Task: Use the formula "IMLOG" in spreadsheet "Project protfolio".
Action: Mouse moved to (148, 87)
Screenshot: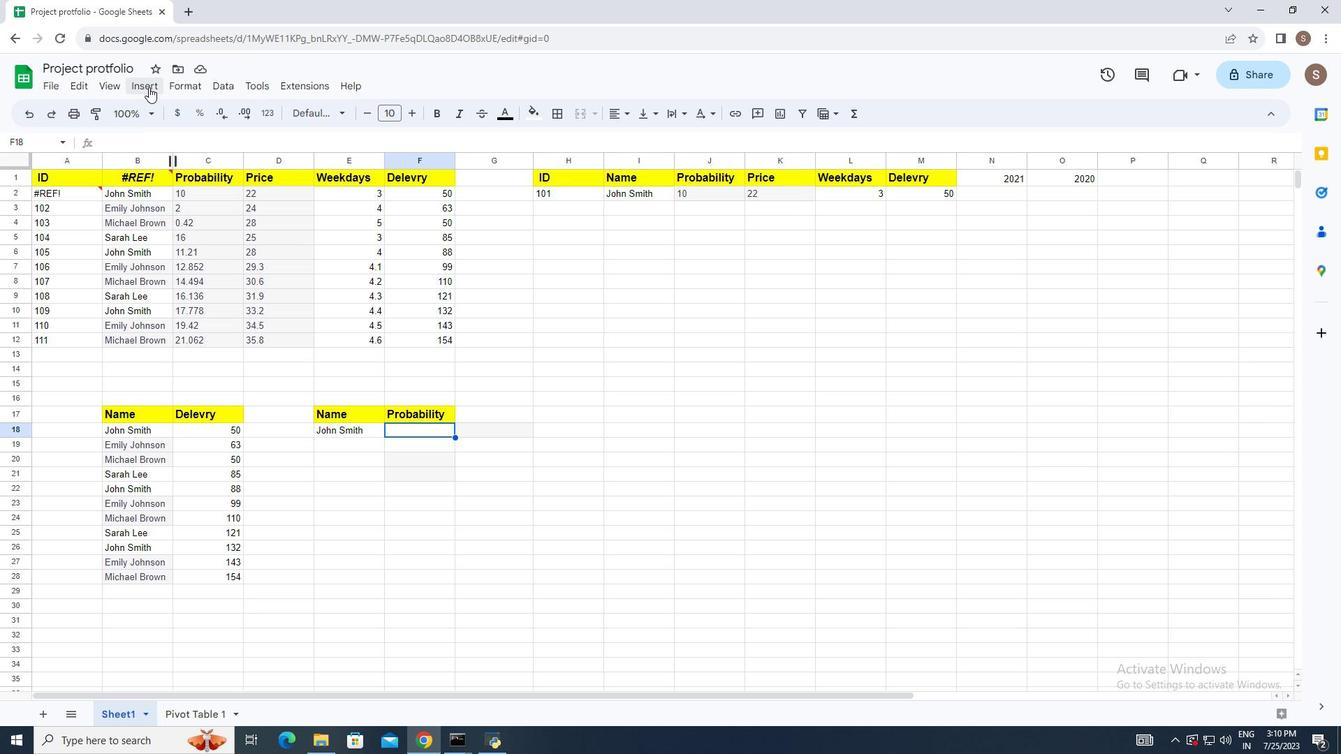 
Action: Mouse pressed left at (148, 87)
Screenshot: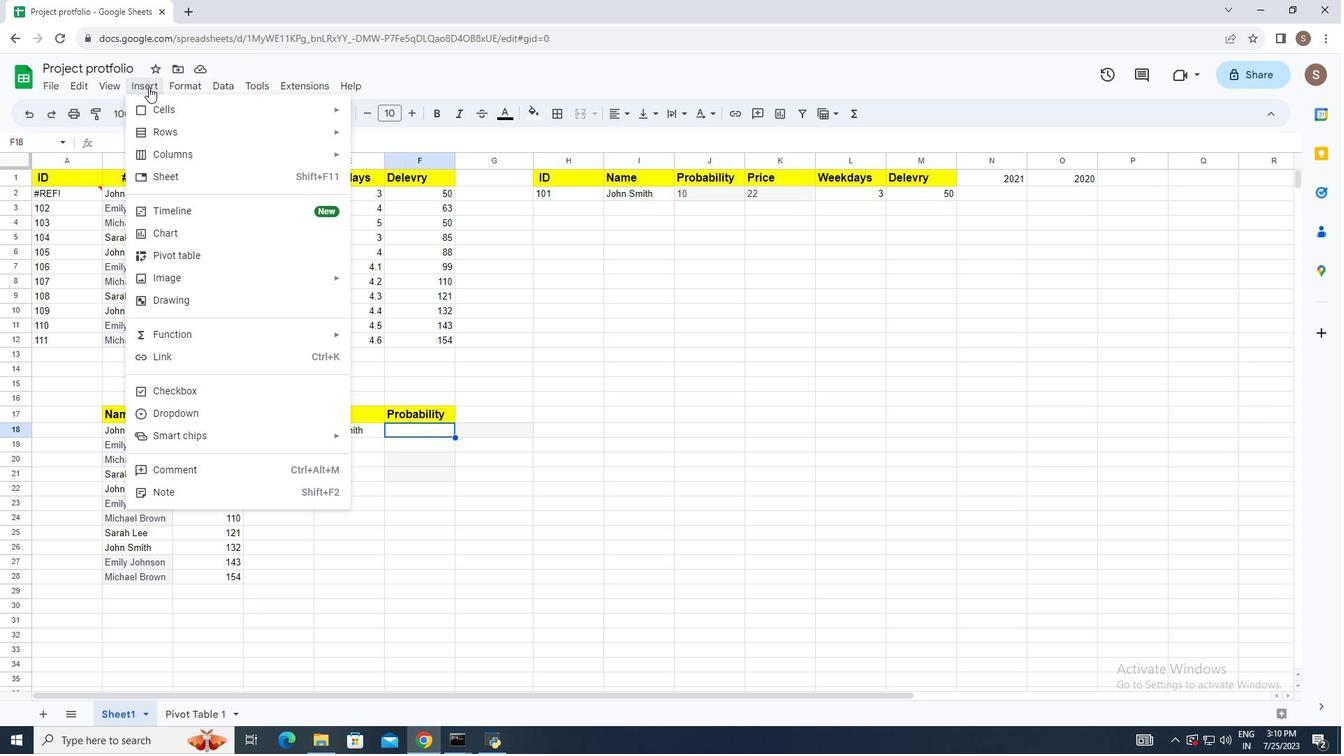 
Action: Mouse moved to (209, 333)
Screenshot: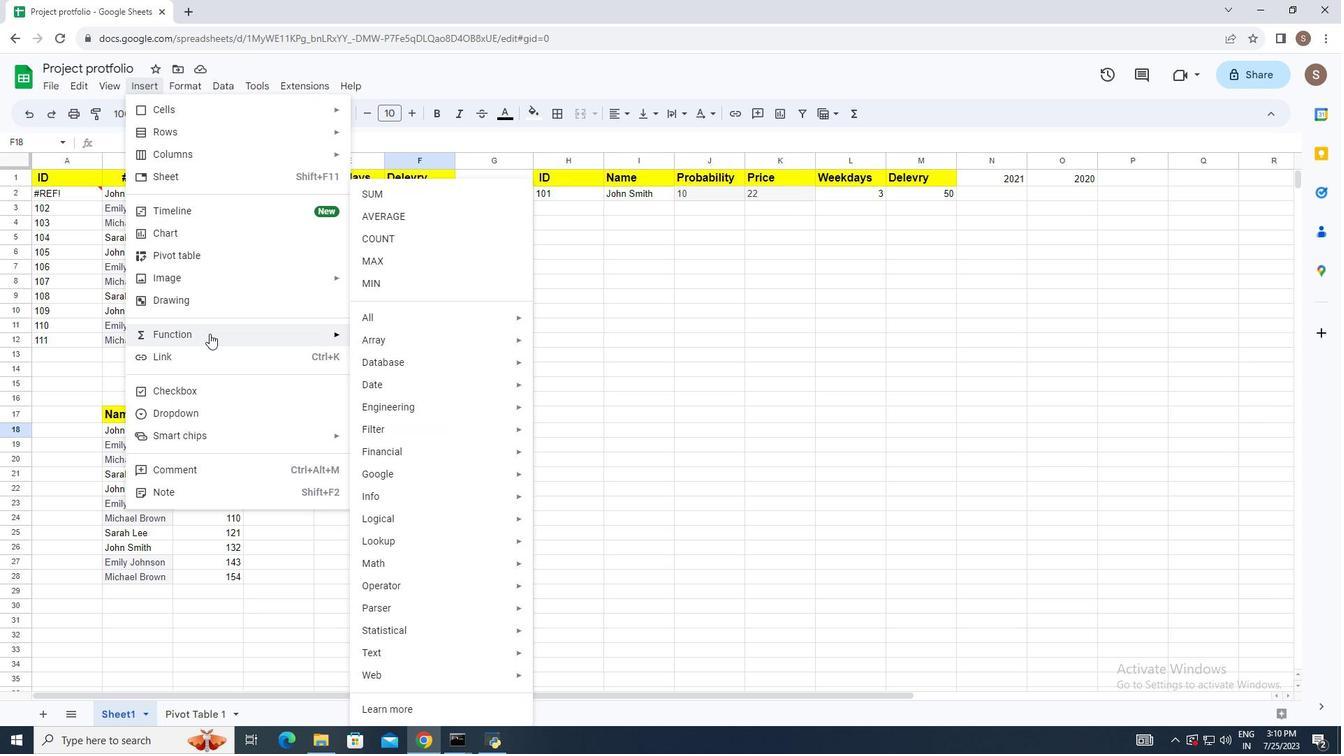 
Action: Mouse pressed left at (209, 333)
Screenshot: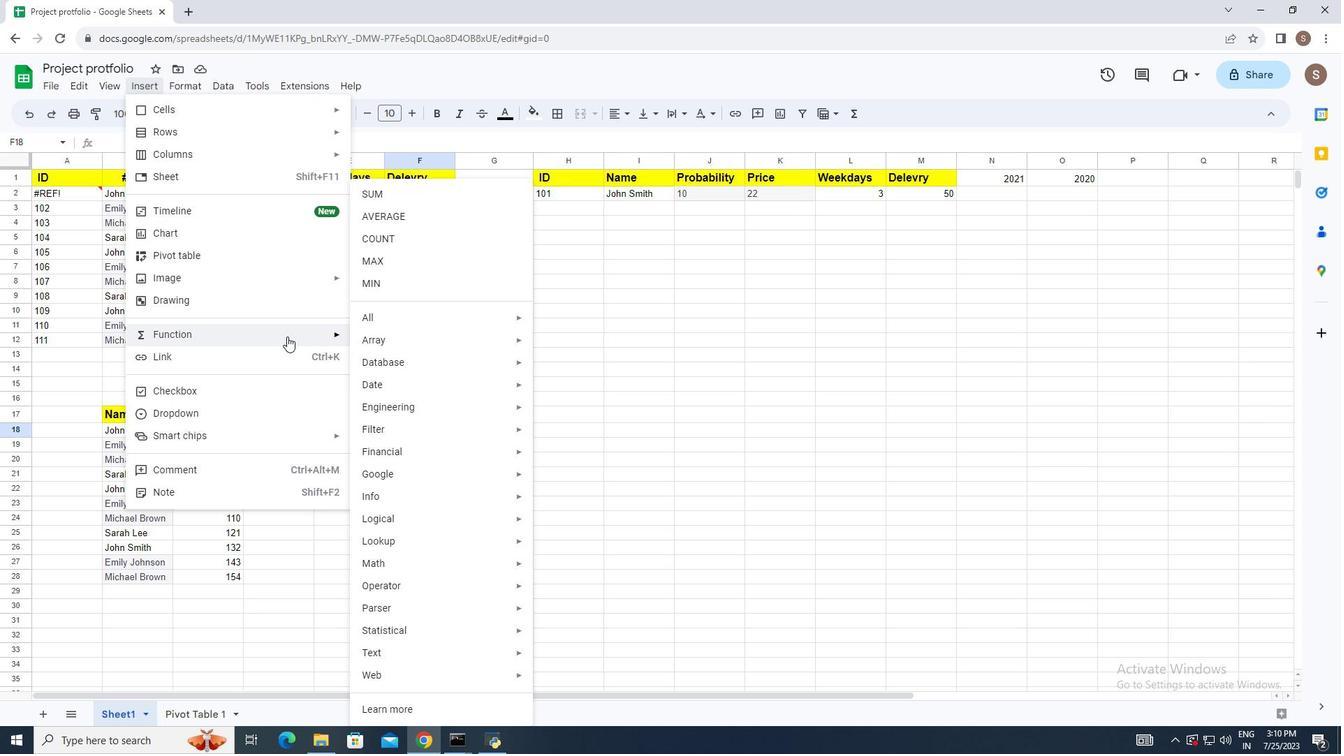 
Action: Mouse moved to (402, 320)
Screenshot: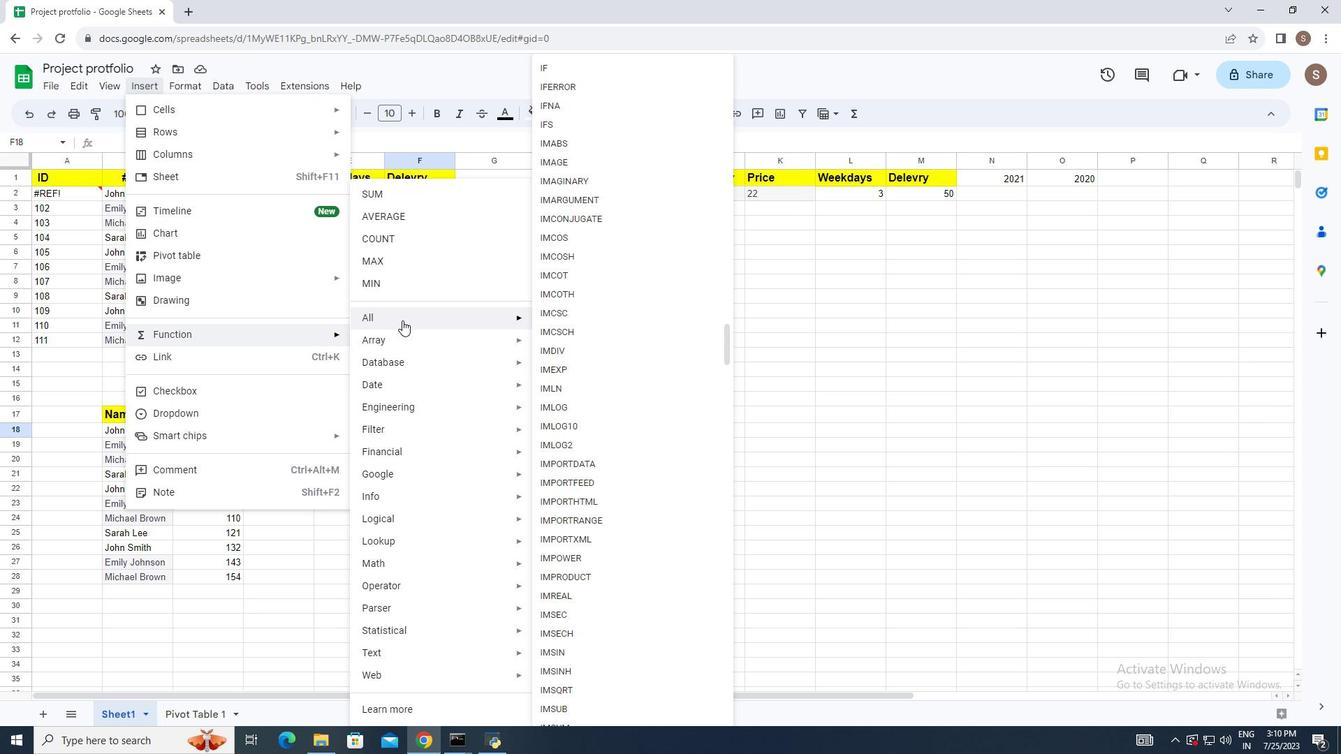 
Action: Mouse pressed left at (402, 320)
Screenshot: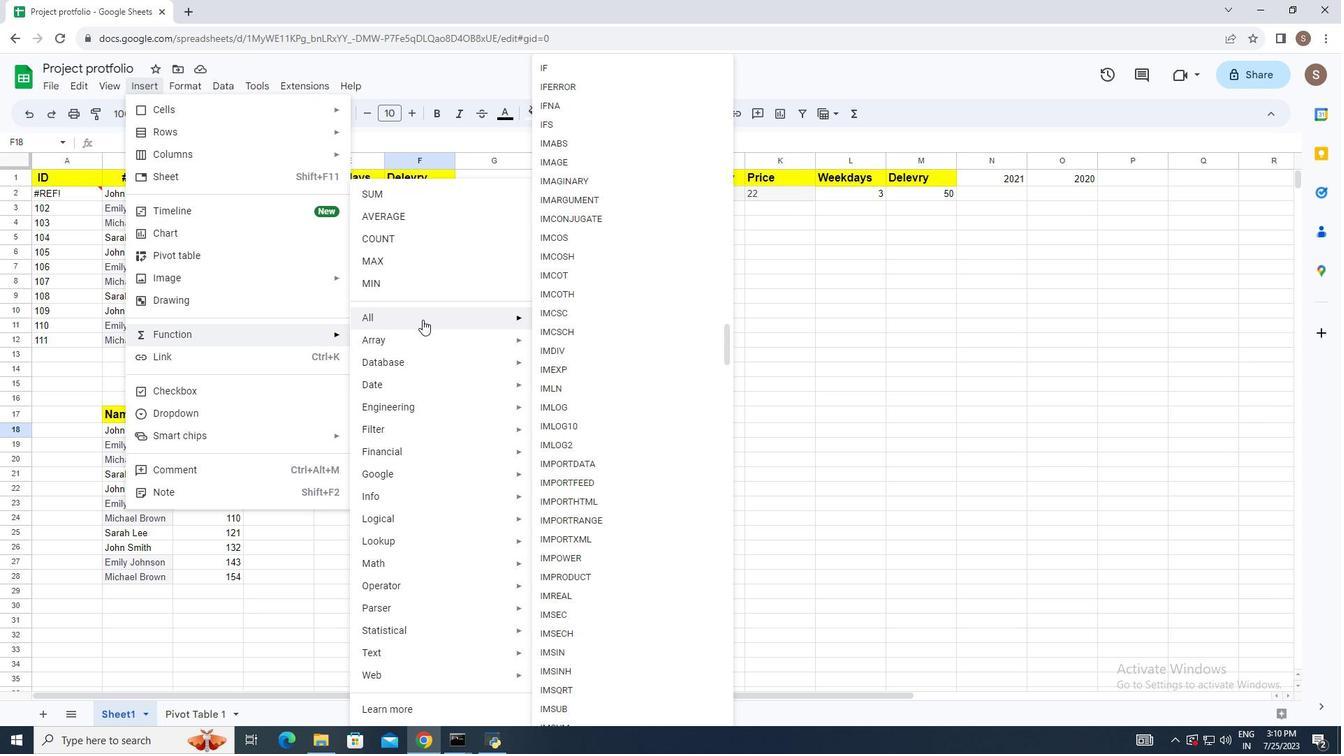 
Action: Mouse moved to (600, 406)
Screenshot: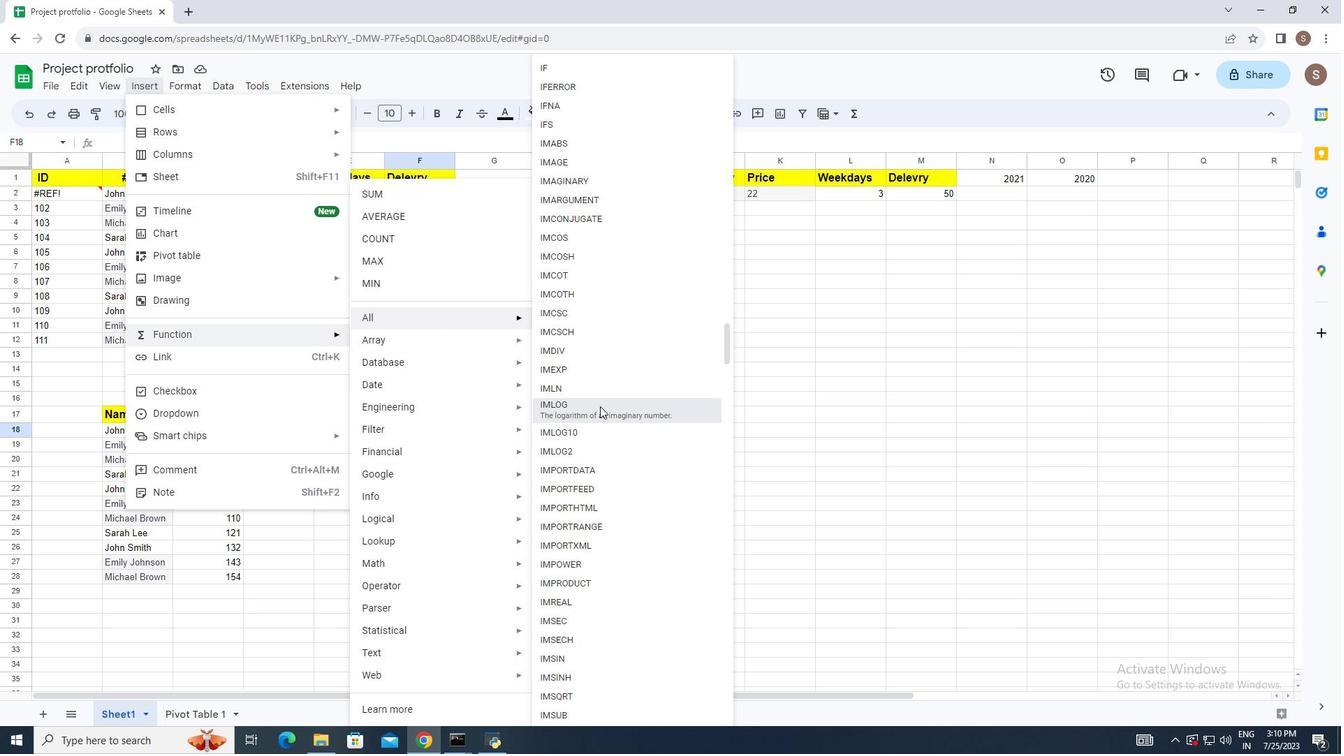 
Action: Mouse pressed left at (600, 406)
Screenshot: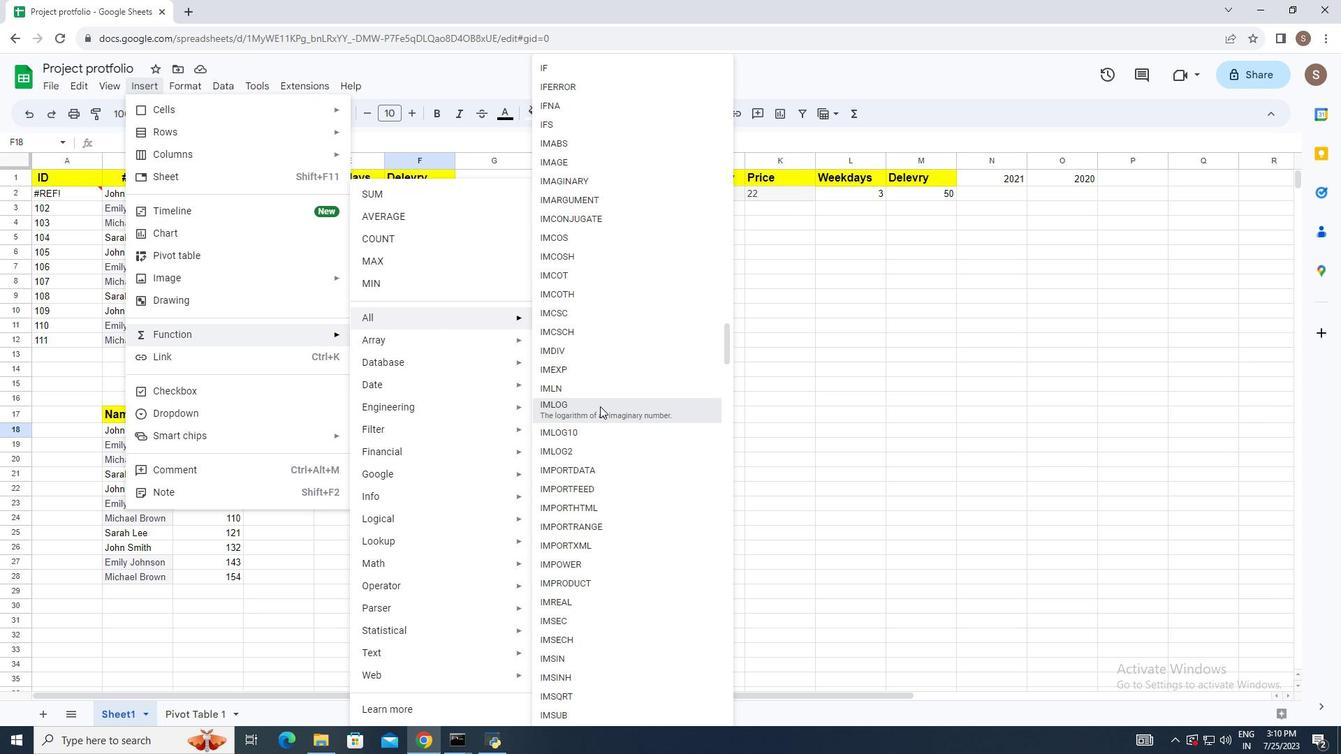 
Action: Mouse moved to (553, 407)
Screenshot: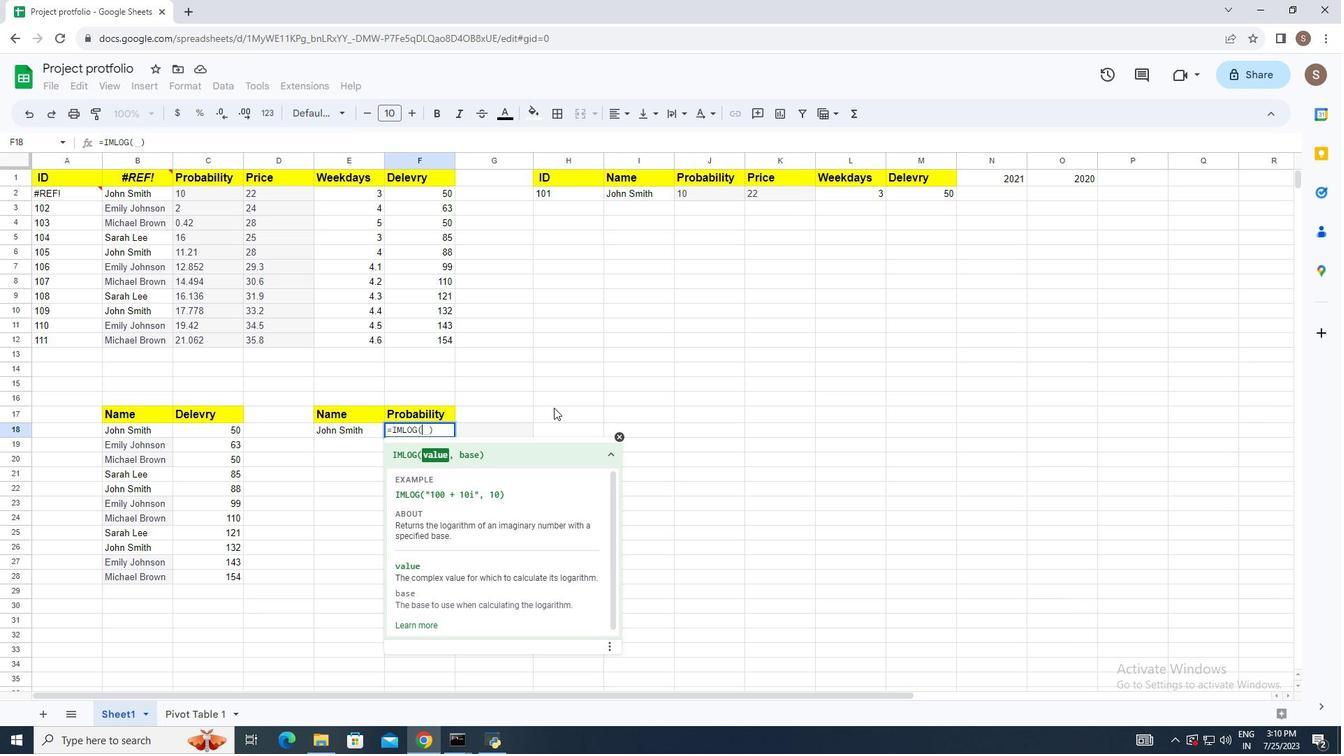 
Action: Key pressed <Key.shift_r><Key.shift_r><Key.shift_r><Key.shift_r><Key.shift_r><Key.shift_r><Key.shift_r>"100<Key.space>+<Key.space>10i<Key.shift_r>",<Key.space>10<Key.enter>
Screenshot: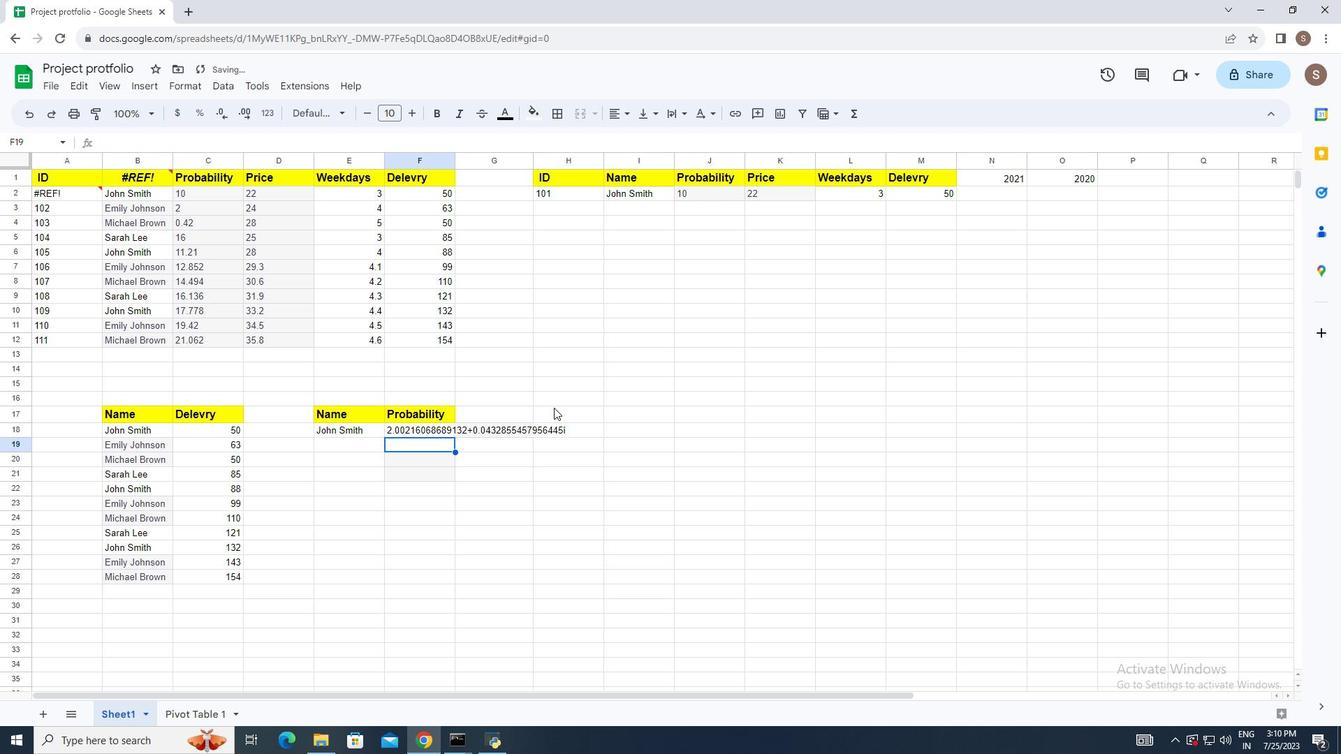 
